 Task: Create a due date automation trigger when advanced on, 2 hours before a card is due add dates not starting tomorrow.
Action: Mouse moved to (841, 250)
Screenshot: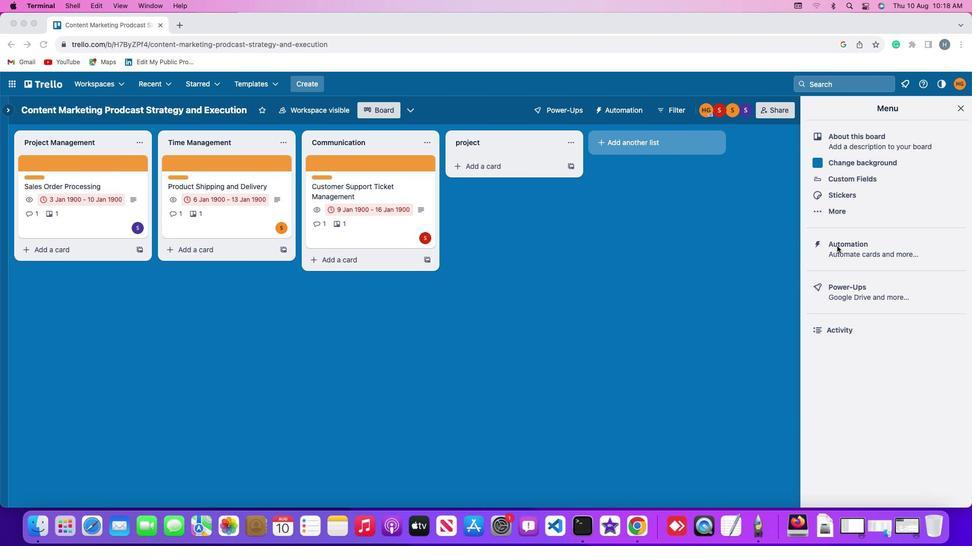 
Action: Mouse pressed left at (841, 250)
Screenshot: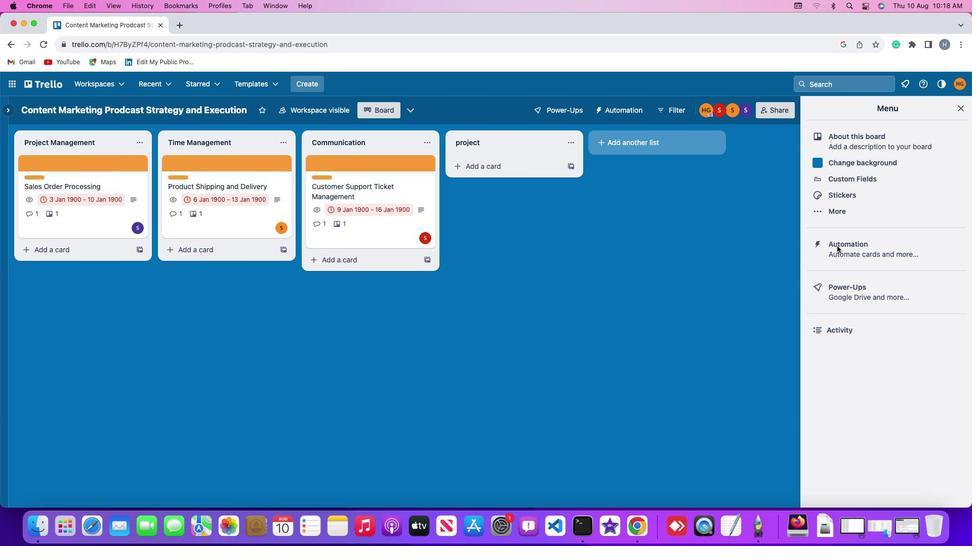 
Action: Mouse pressed left at (841, 250)
Screenshot: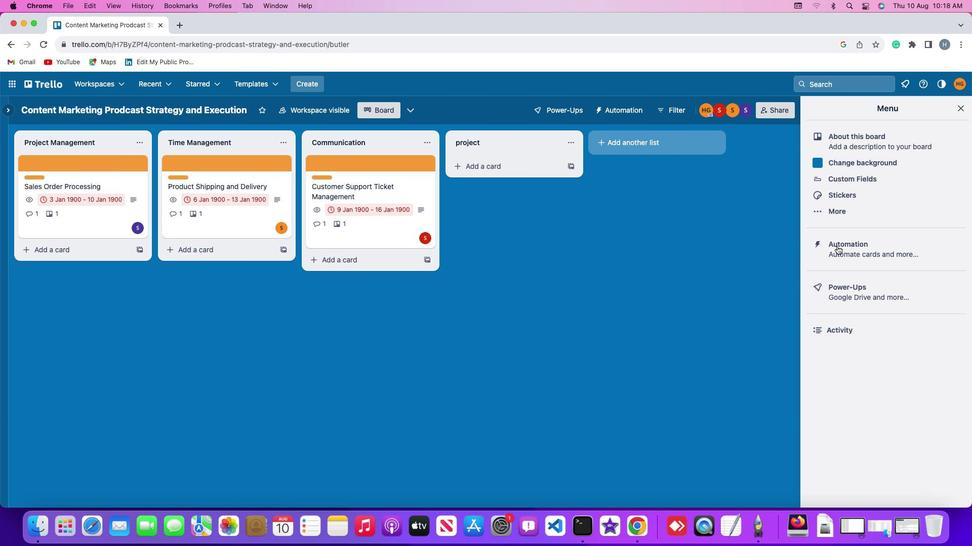 
Action: Mouse moved to (47, 240)
Screenshot: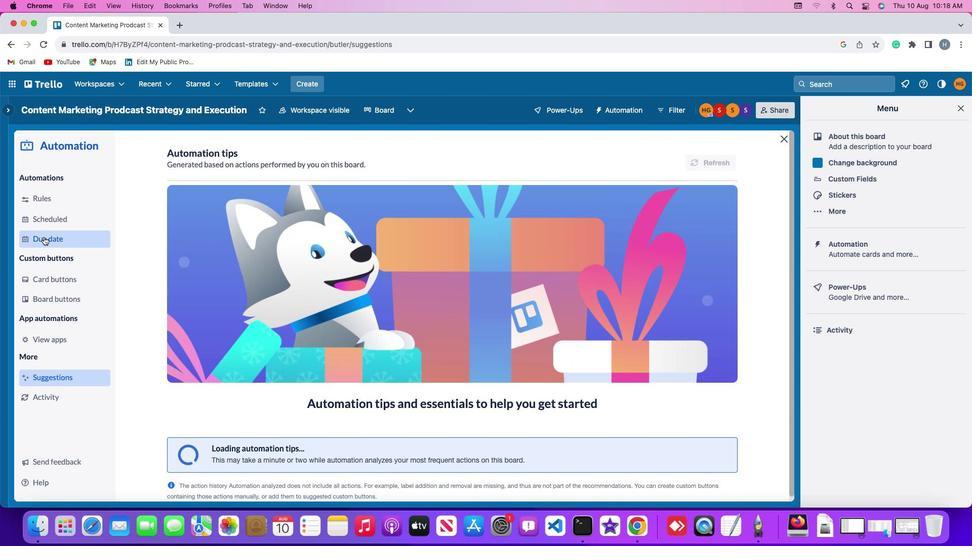 
Action: Mouse pressed left at (47, 240)
Screenshot: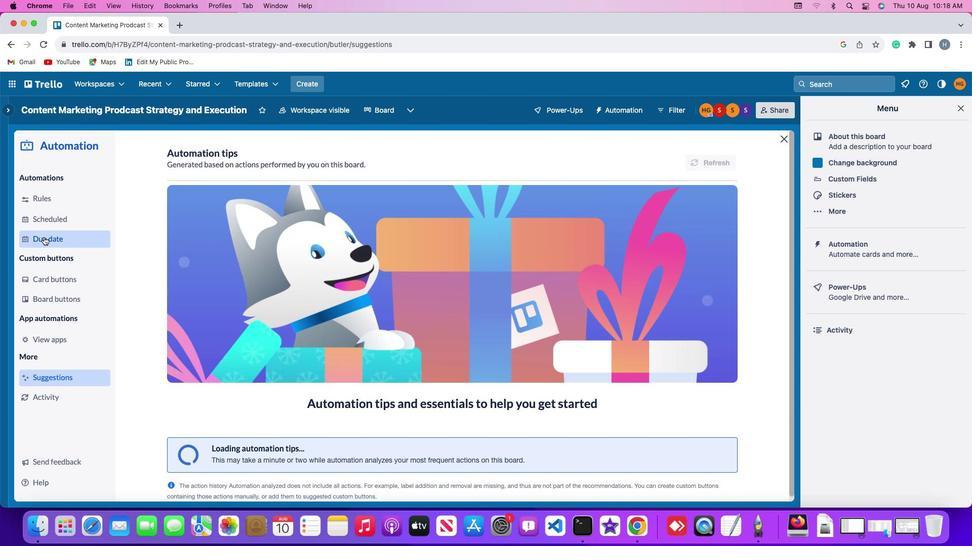 
Action: Mouse moved to (690, 160)
Screenshot: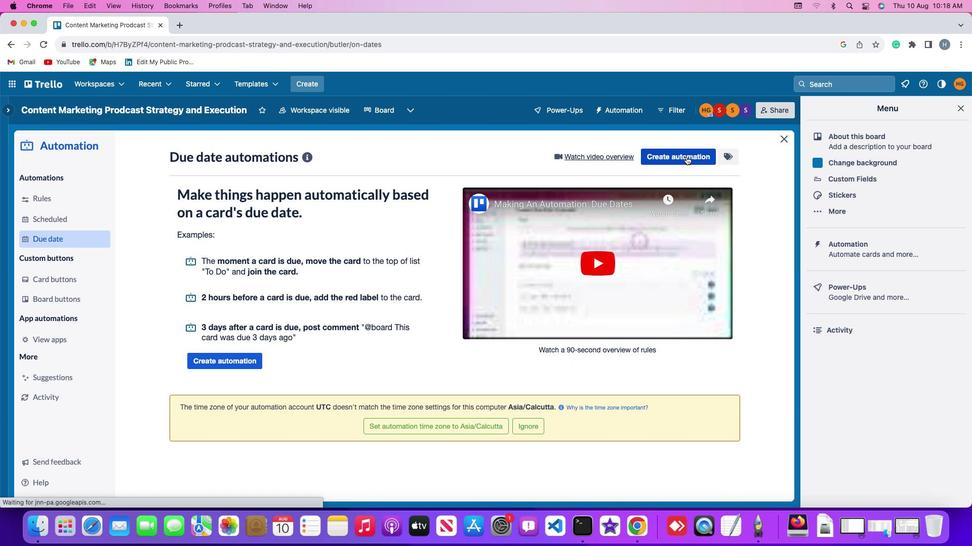 
Action: Mouse pressed left at (690, 160)
Screenshot: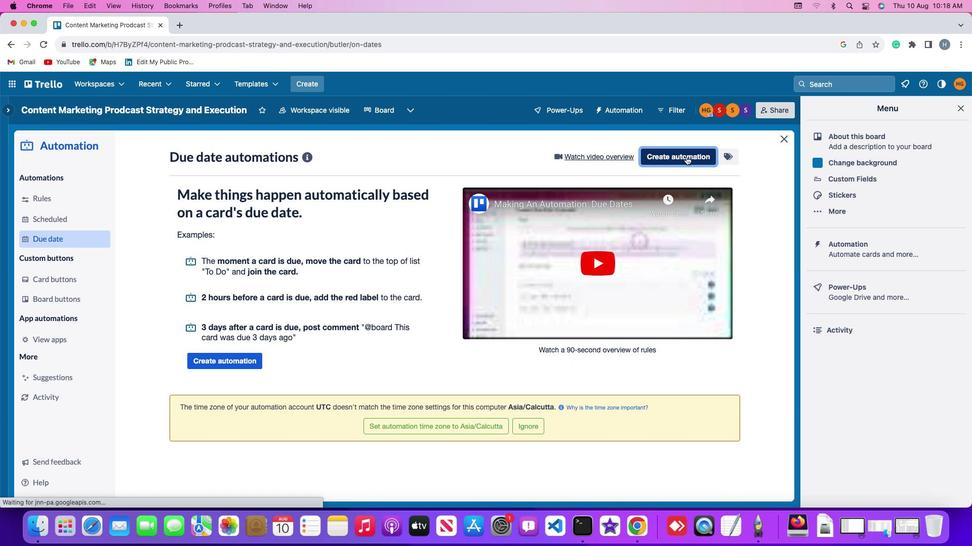 
Action: Mouse moved to (198, 255)
Screenshot: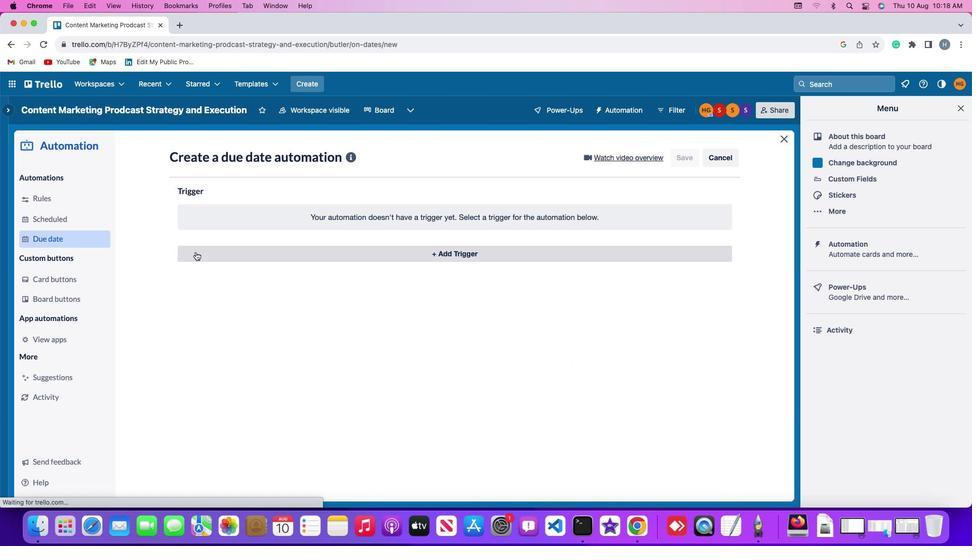 
Action: Mouse pressed left at (198, 255)
Screenshot: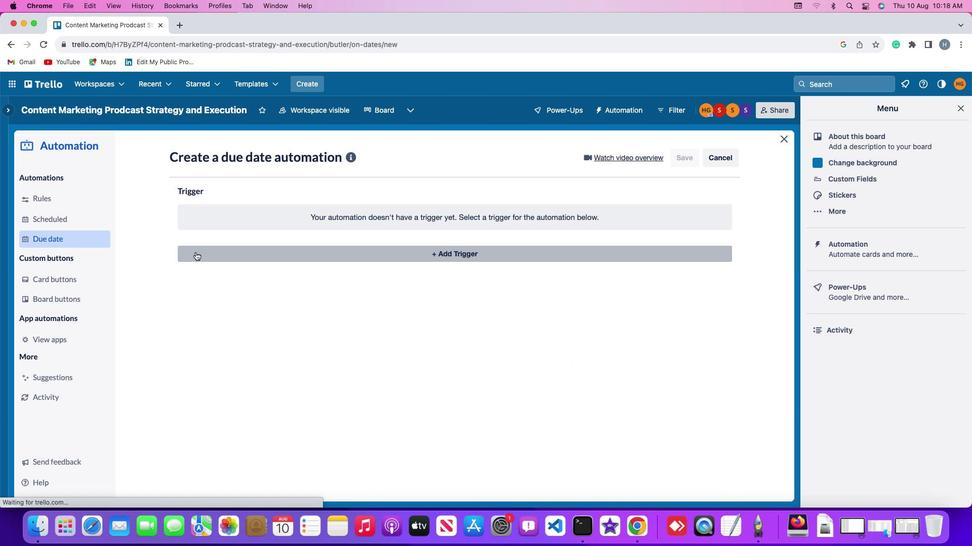 
Action: Mouse moved to (201, 404)
Screenshot: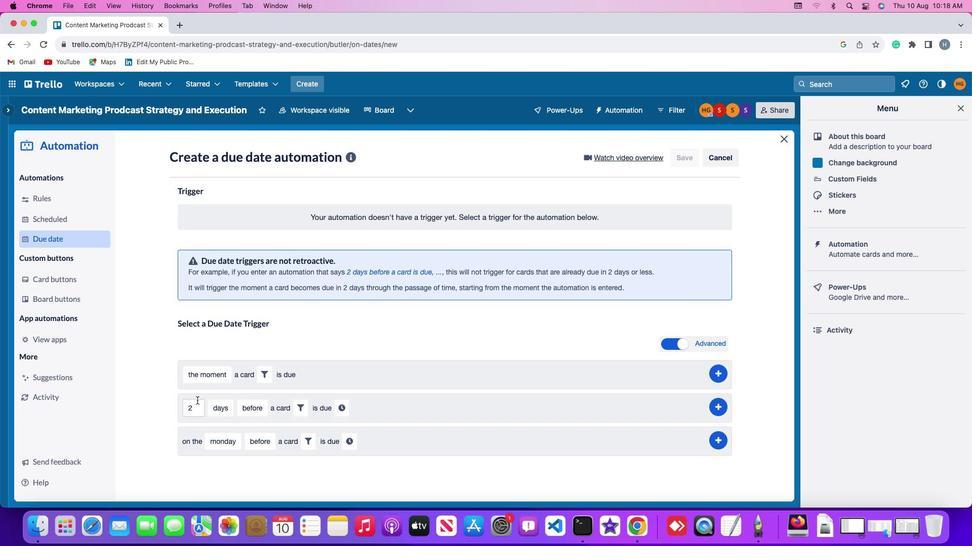 
Action: Mouse pressed left at (201, 404)
Screenshot: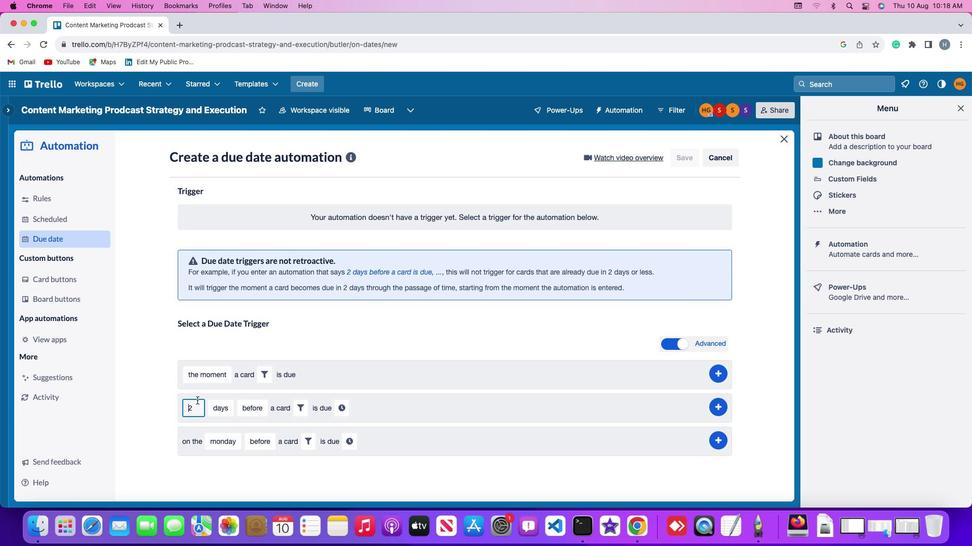 
Action: Mouse moved to (201, 407)
Screenshot: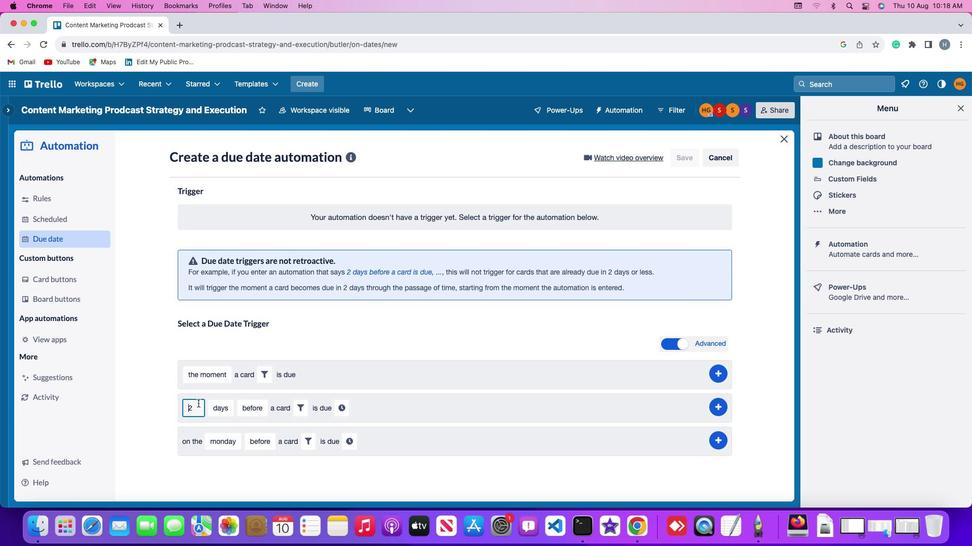 
Action: Key pressed Key.rightKey.backspace'2'
Screenshot: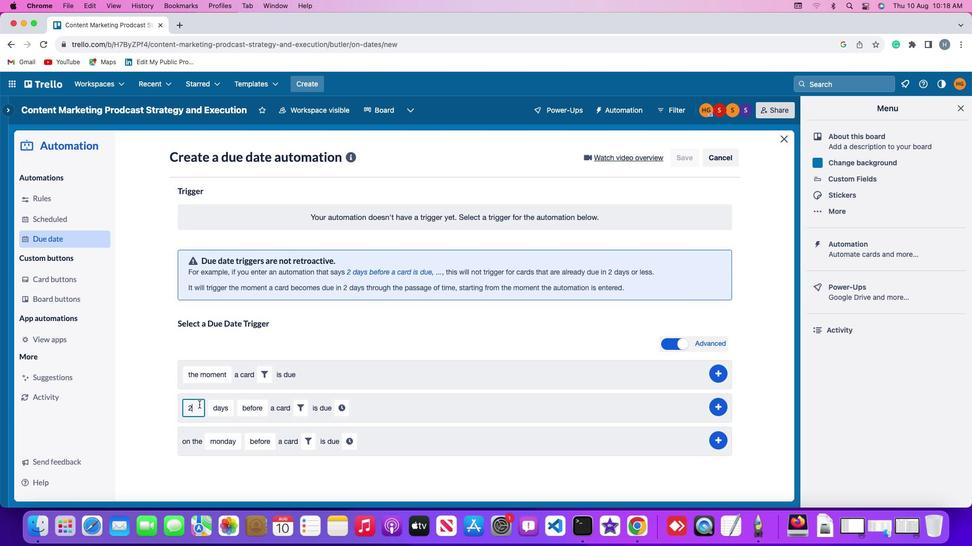 
Action: Mouse moved to (228, 416)
Screenshot: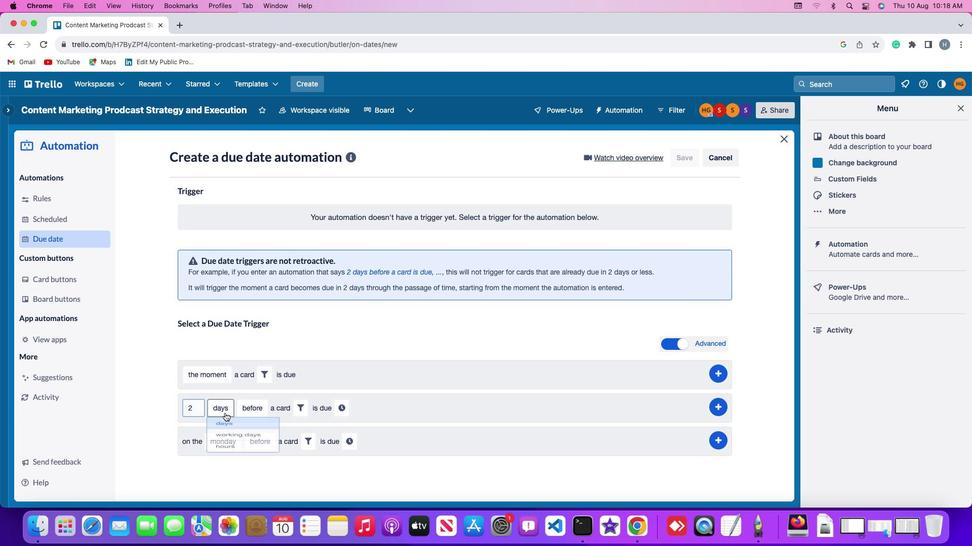 
Action: Mouse pressed left at (228, 416)
Screenshot: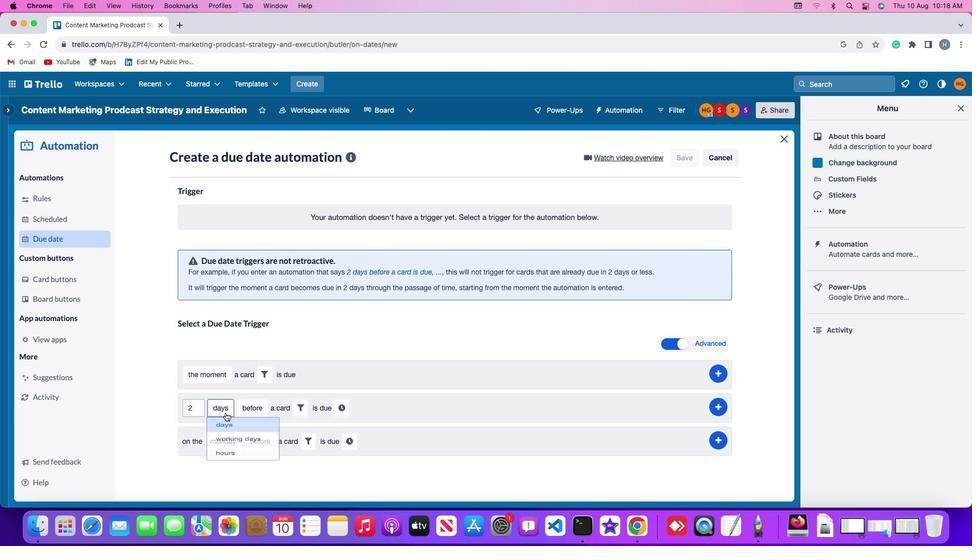 
Action: Mouse moved to (226, 469)
Screenshot: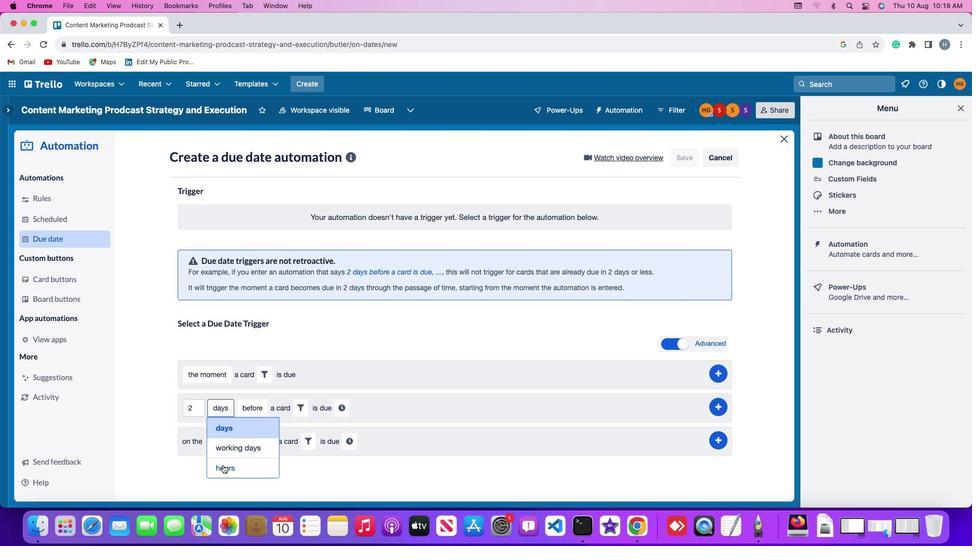 
Action: Mouse pressed left at (226, 469)
Screenshot: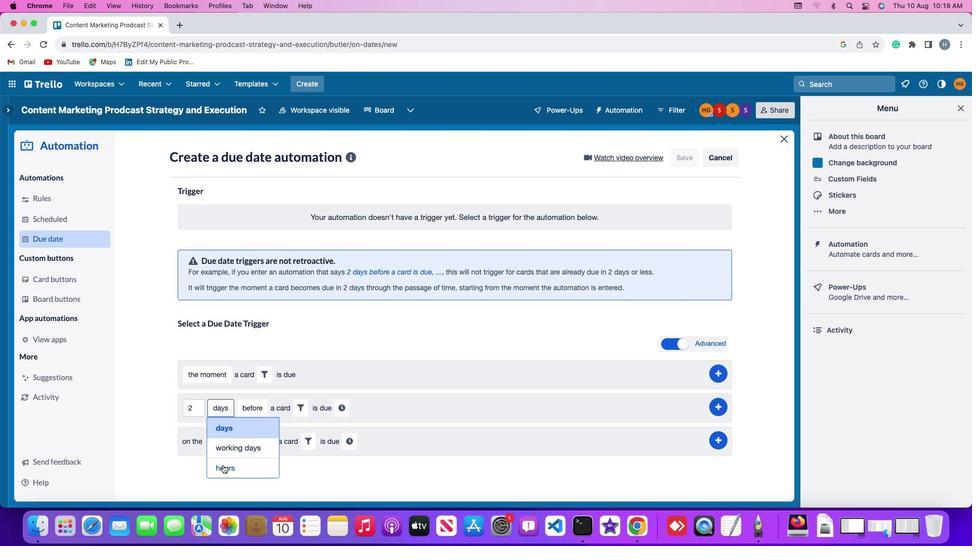 
Action: Mouse moved to (265, 411)
Screenshot: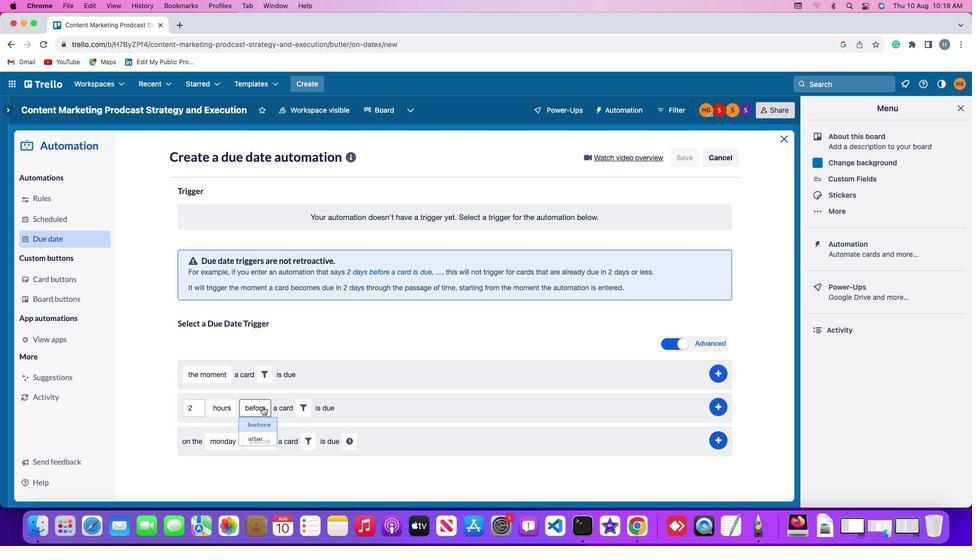 
Action: Mouse pressed left at (265, 411)
Screenshot: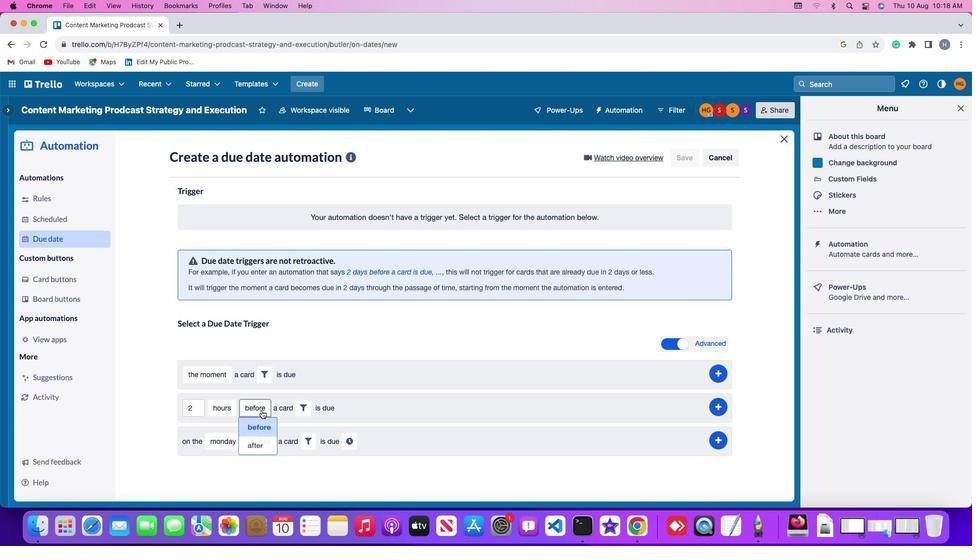 
Action: Mouse moved to (264, 432)
Screenshot: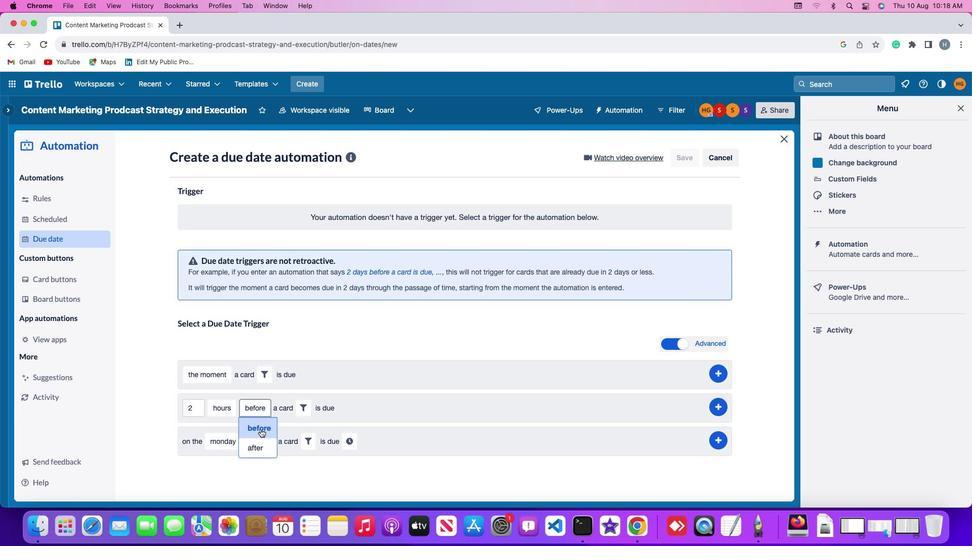 
Action: Mouse pressed left at (264, 432)
Screenshot: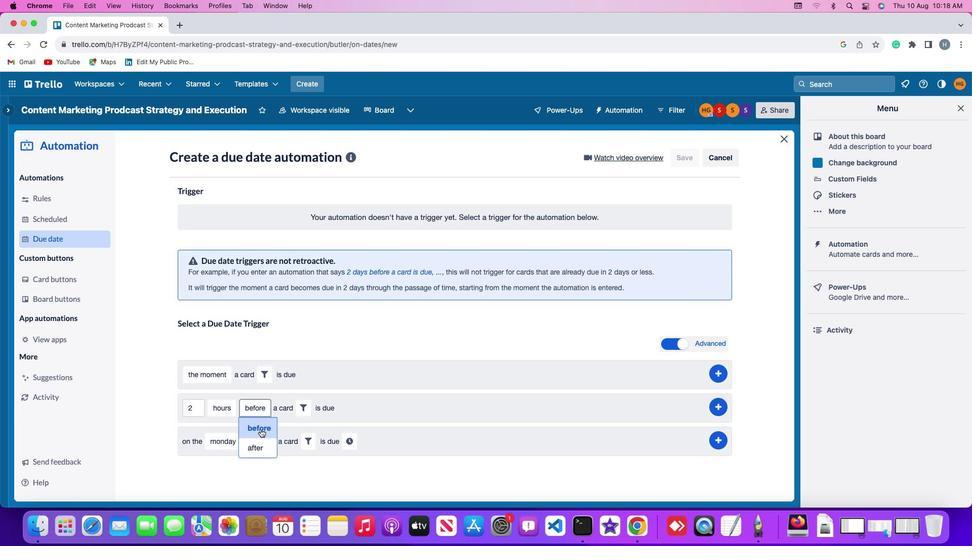 
Action: Mouse moved to (304, 413)
Screenshot: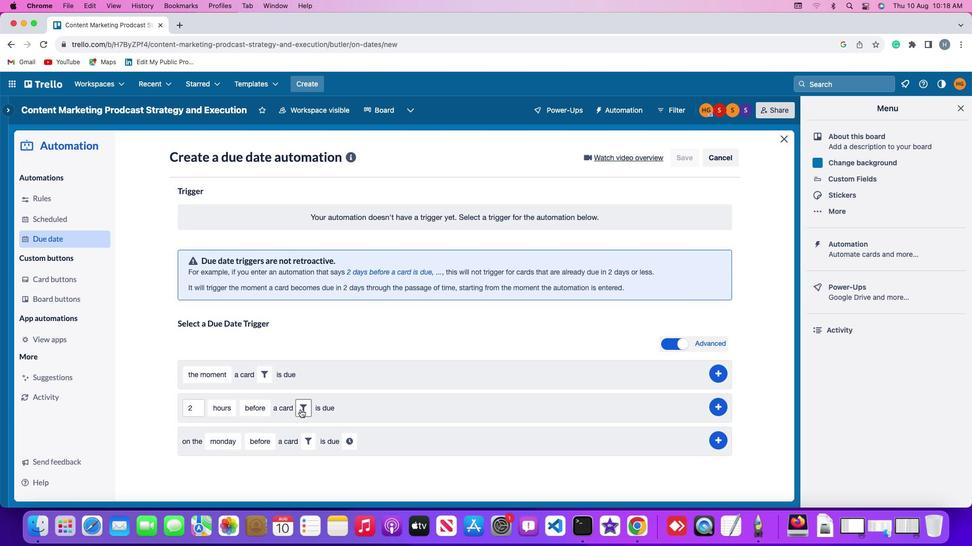 
Action: Mouse pressed left at (304, 413)
Screenshot: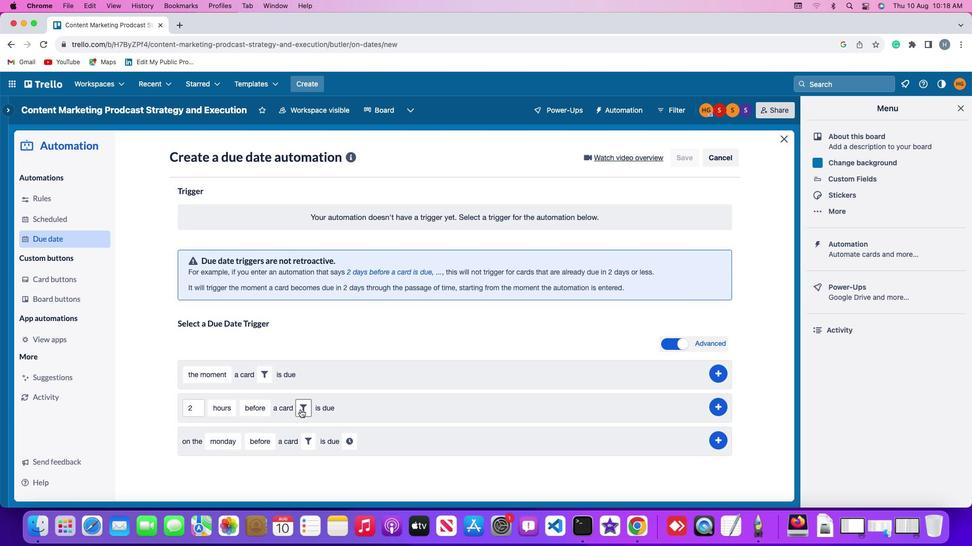 
Action: Mouse moved to (355, 440)
Screenshot: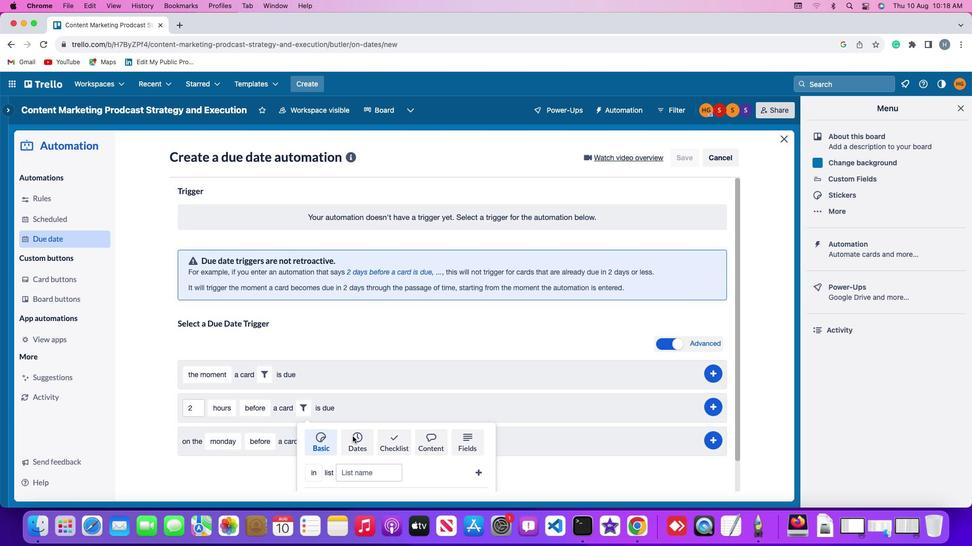 
Action: Mouse pressed left at (355, 440)
Screenshot: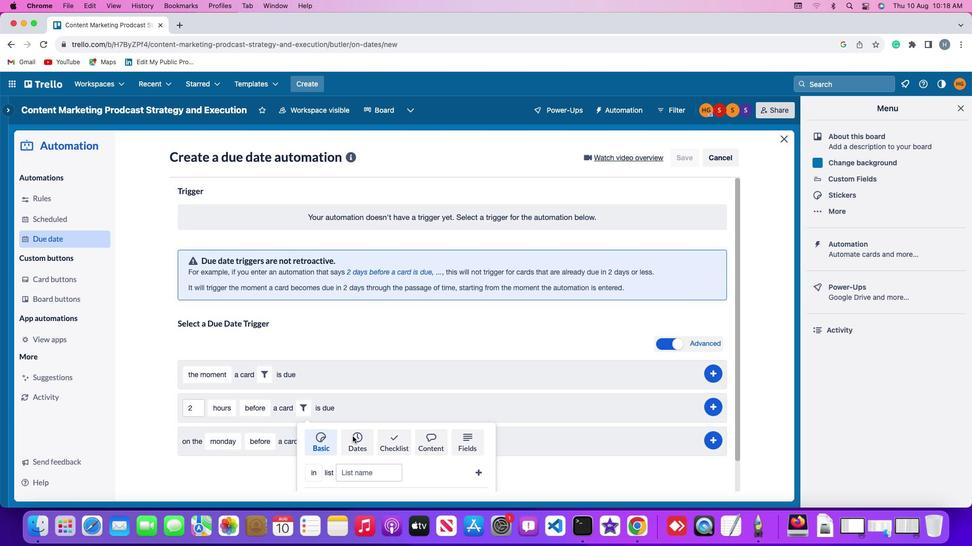 
Action: Mouse moved to (261, 469)
Screenshot: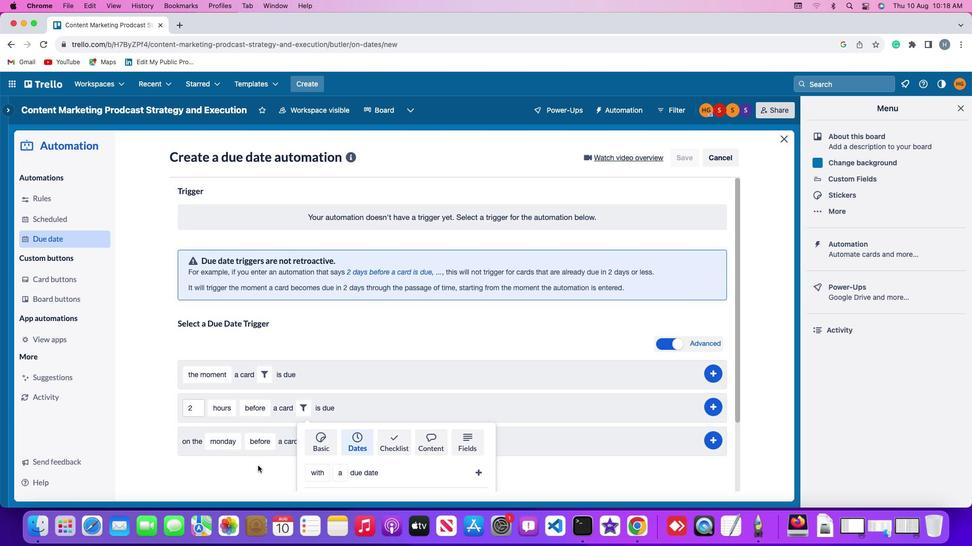 
Action: Mouse scrolled (261, 469) with delta (3, 3)
Screenshot: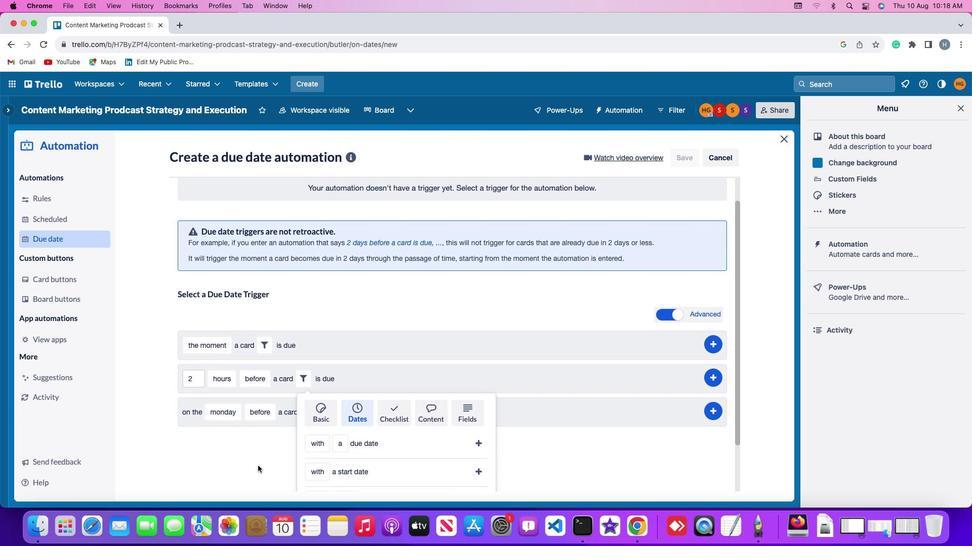 
Action: Mouse scrolled (261, 469) with delta (3, 3)
Screenshot: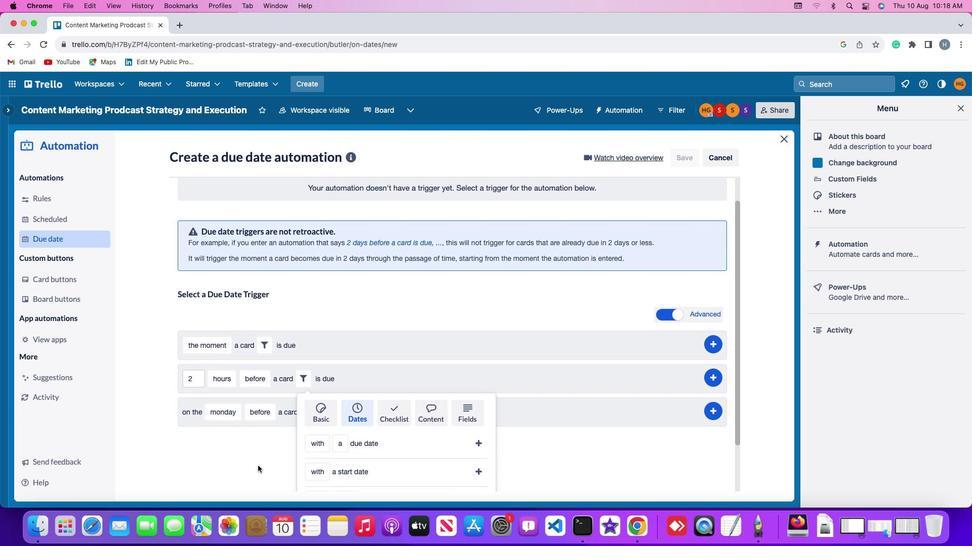 
Action: Mouse scrolled (261, 469) with delta (3, 1)
Screenshot: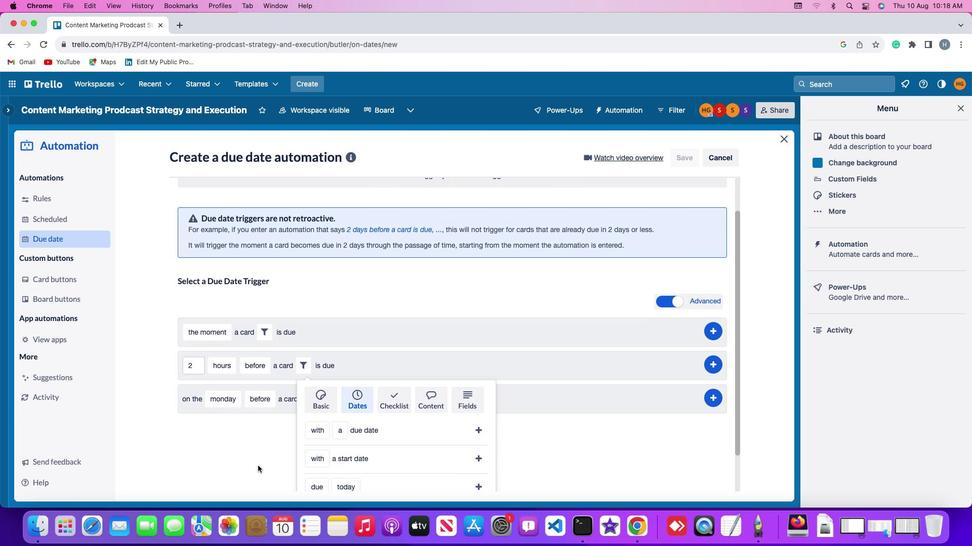 
Action: Mouse scrolled (261, 469) with delta (3, 1)
Screenshot: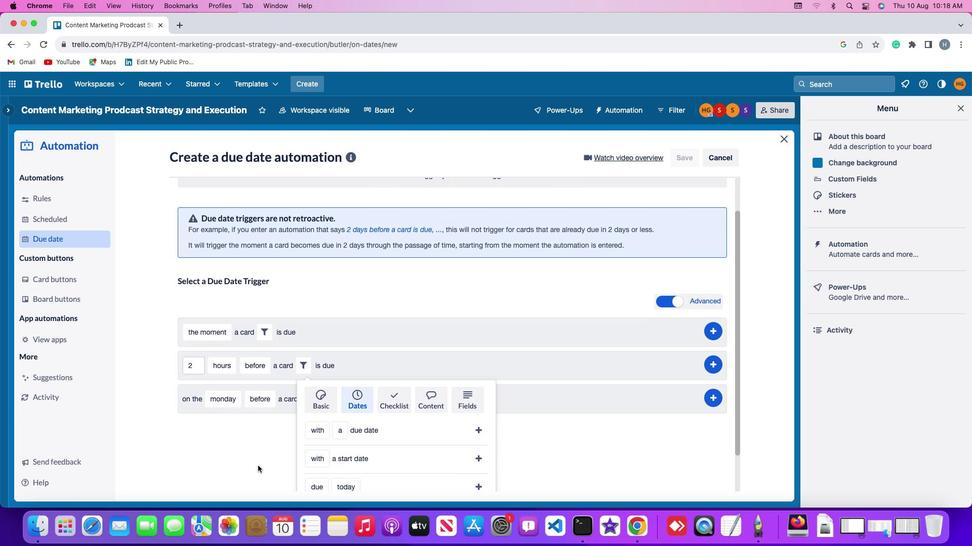 
Action: Mouse scrolled (261, 469) with delta (3, 0)
Screenshot: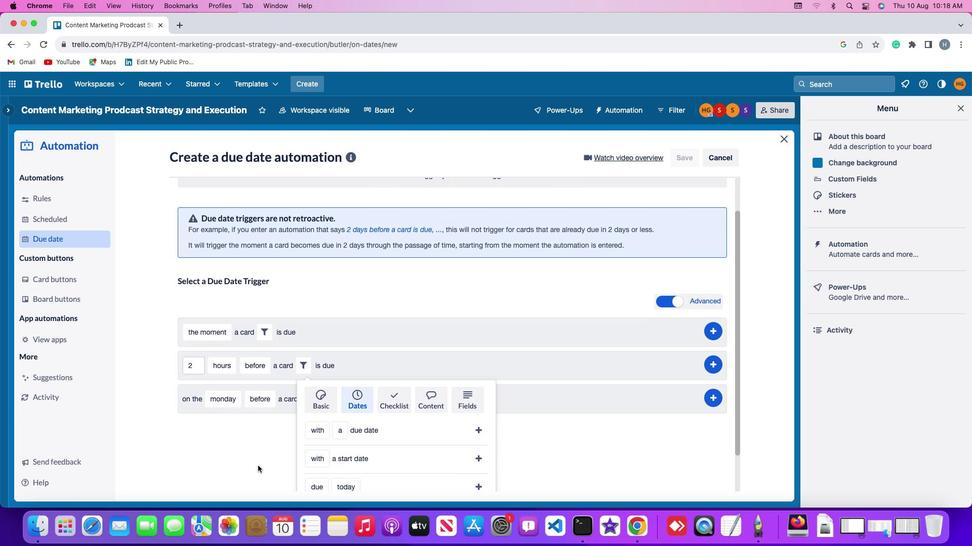 
Action: Mouse scrolled (261, 469) with delta (3, 0)
Screenshot: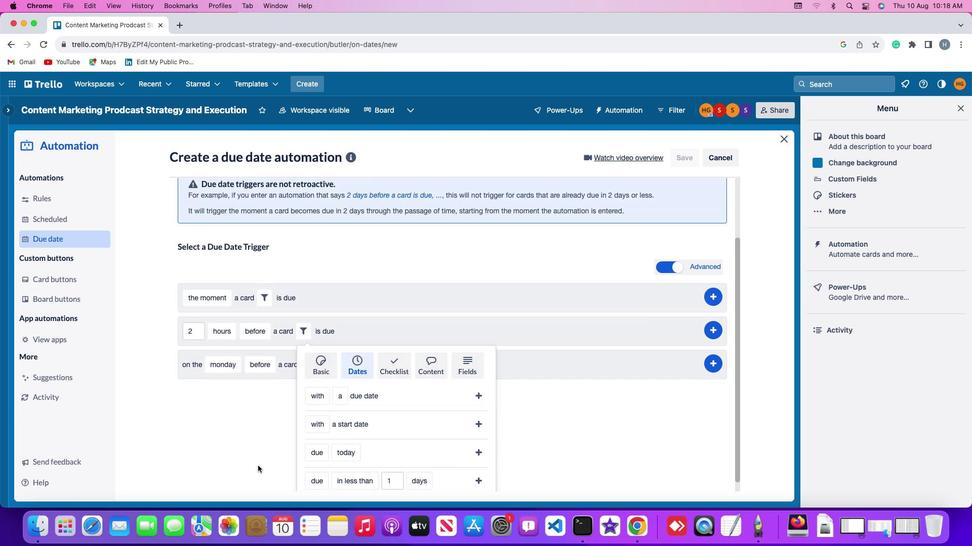 
Action: Mouse scrolled (261, 469) with delta (3, 3)
Screenshot: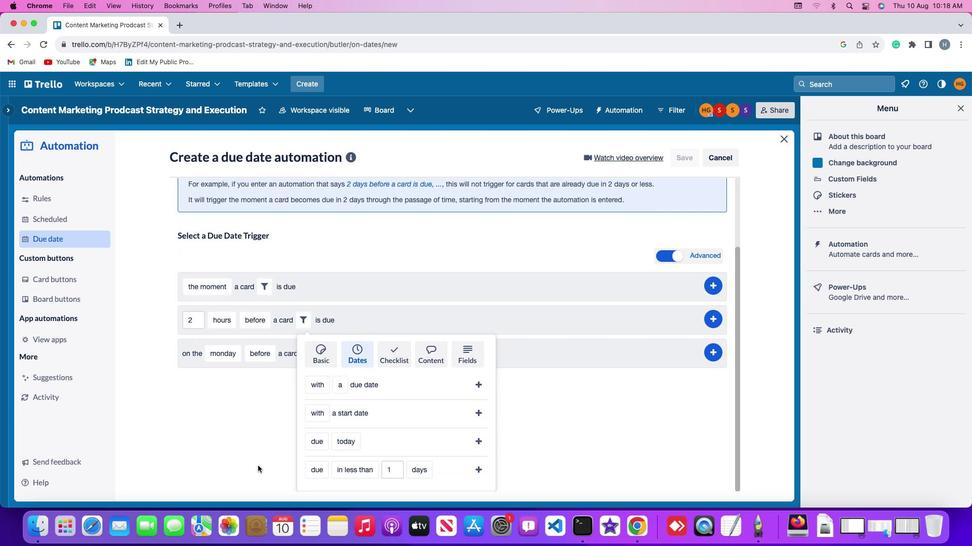 
Action: Mouse scrolled (261, 469) with delta (3, 3)
Screenshot: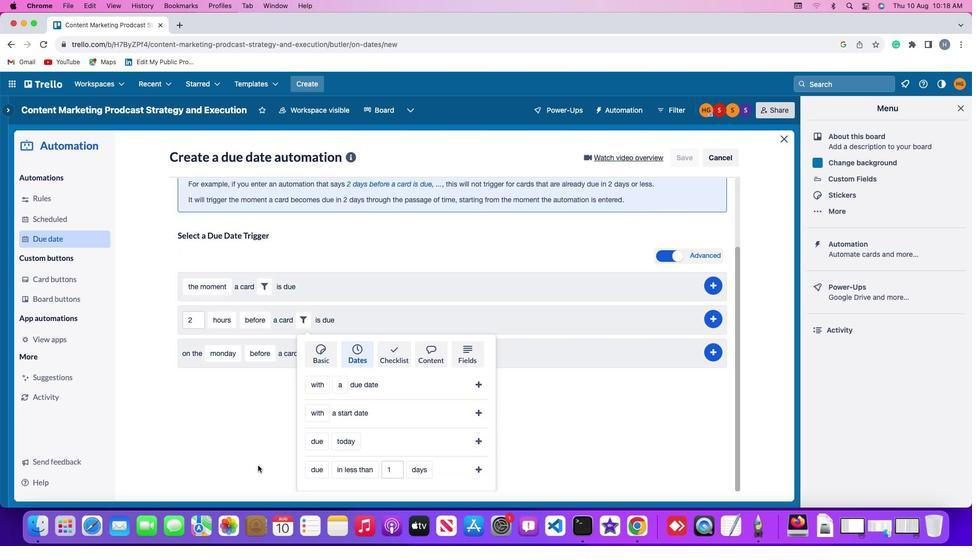 
Action: Mouse scrolled (261, 469) with delta (3, 2)
Screenshot: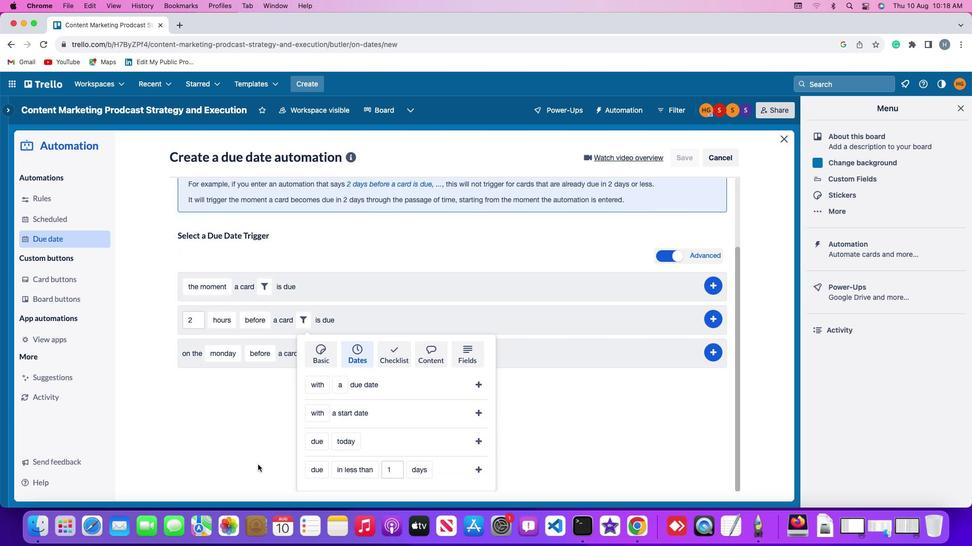 
Action: Mouse scrolled (261, 469) with delta (3, 1)
Screenshot: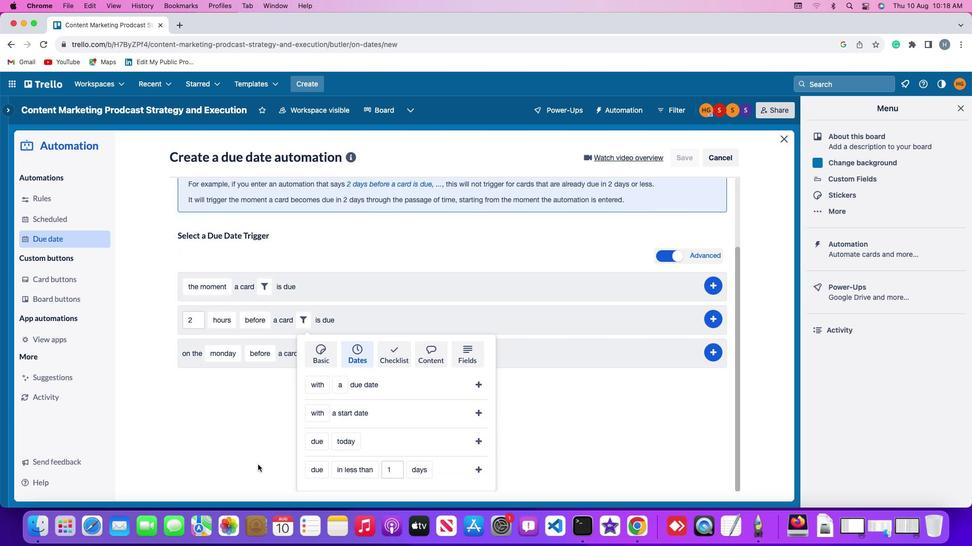 
Action: Mouse moved to (309, 444)
Screenshot: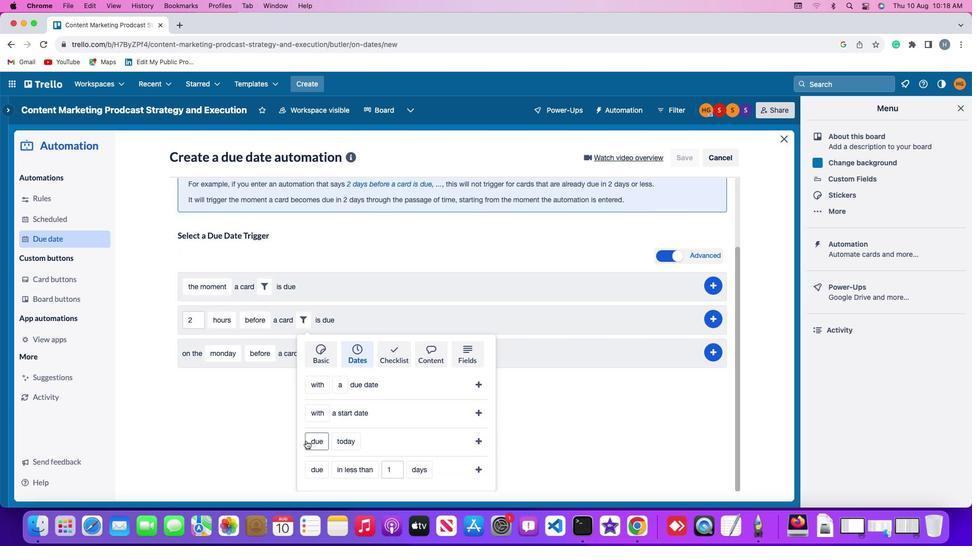 
Action: Mouse pressed left at (309, 444)
Screenshot: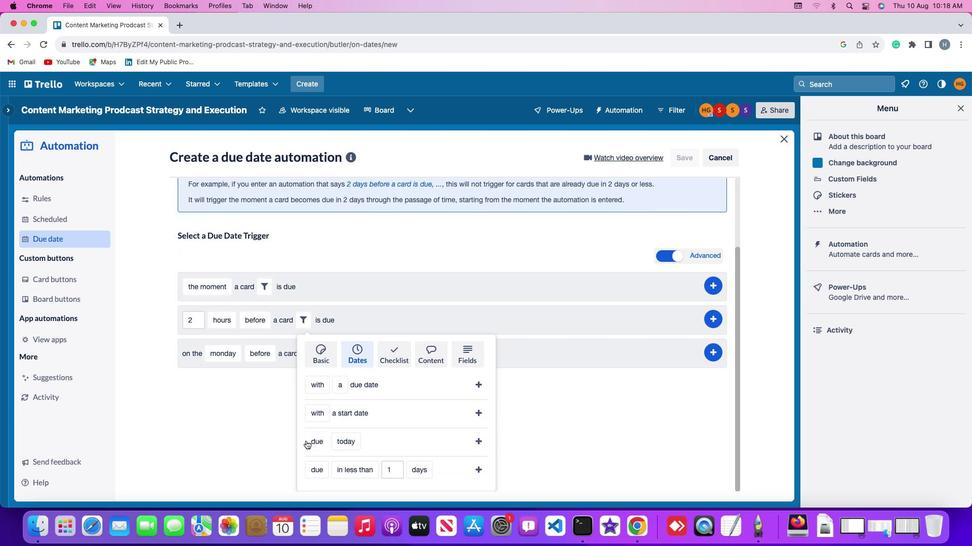 
Action: Mouse moved to (331, 428)
Screenshot: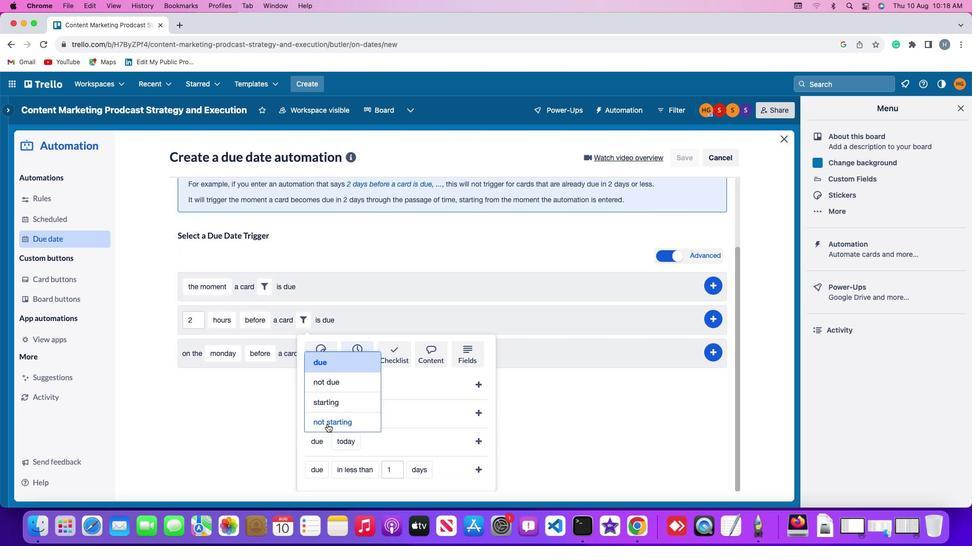 
Action: Mouse pressed left at (331, 428)
Screenshot: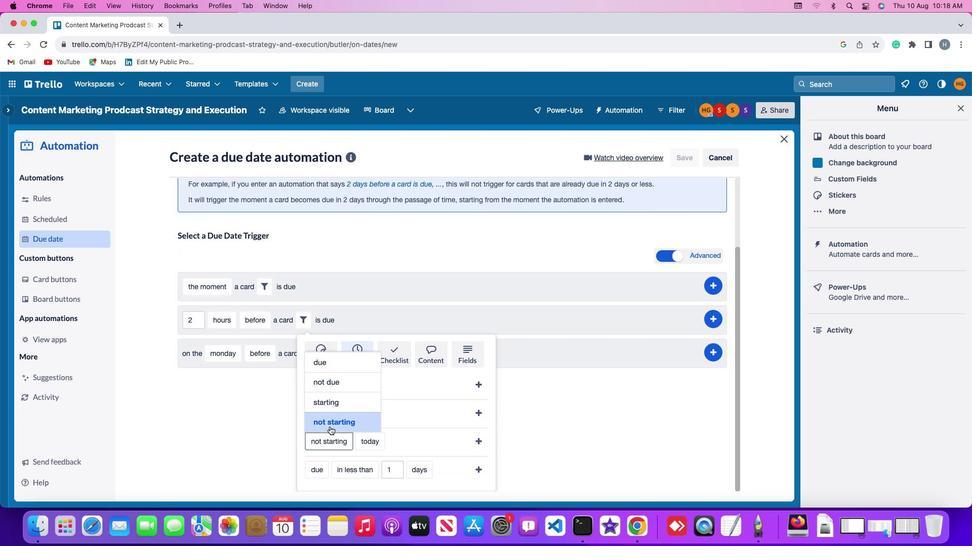 
Action: Mouse moved to (363, 448)
Screenshot: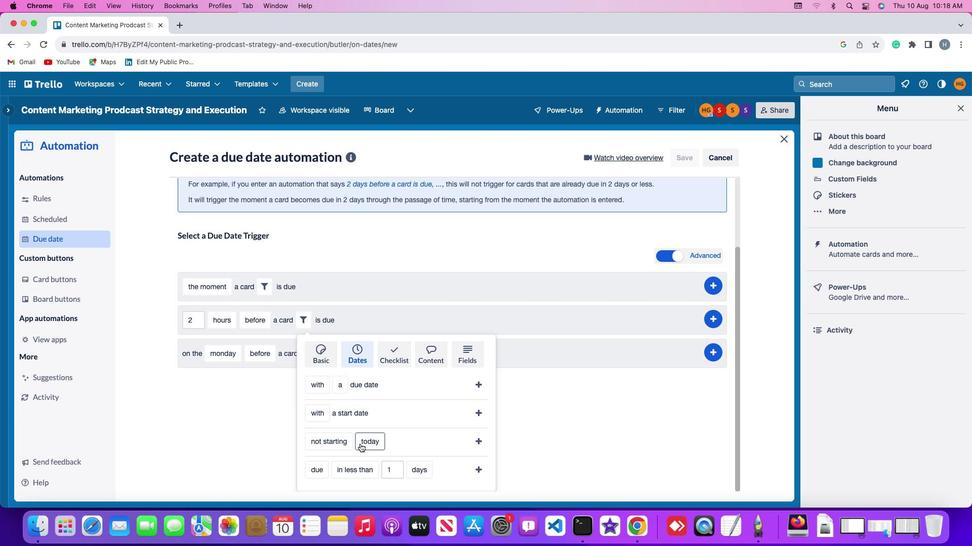 
Action: Mouse pressed left at (363, 448)
Screenshot: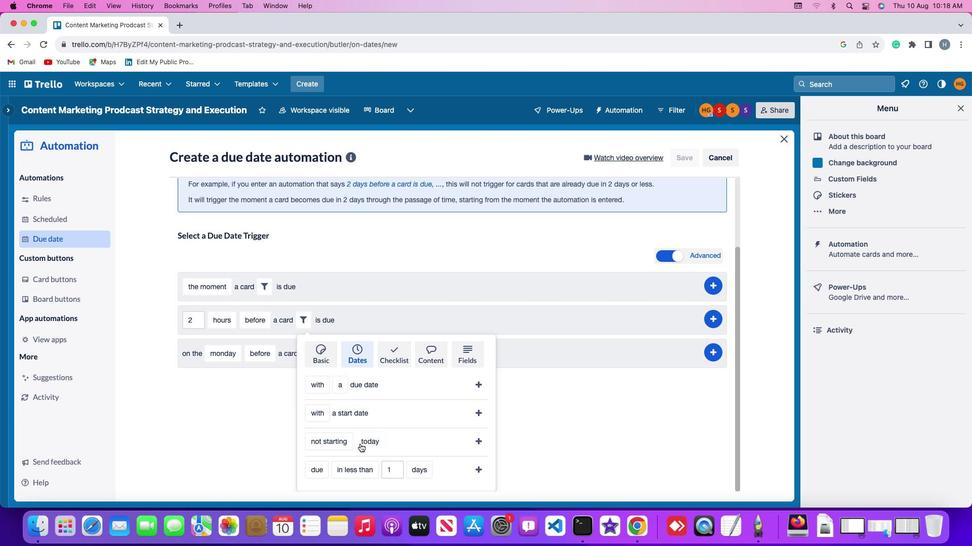 
Action: Mouse moved to (379, 345)
Screenshot: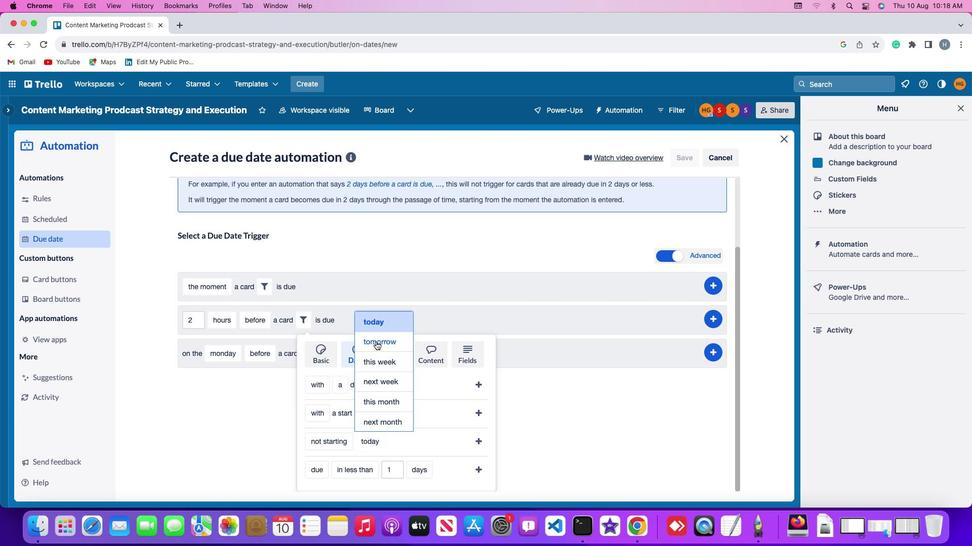 
Action: Mouse pressed left at (379, 345)
Screenshot: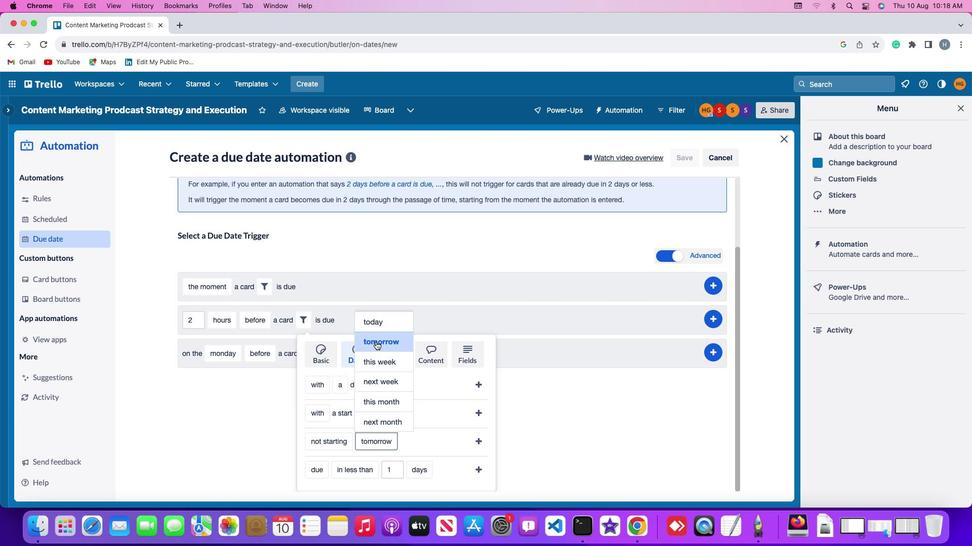 
Action: Mouse moved to (479, 443)
Screenshot: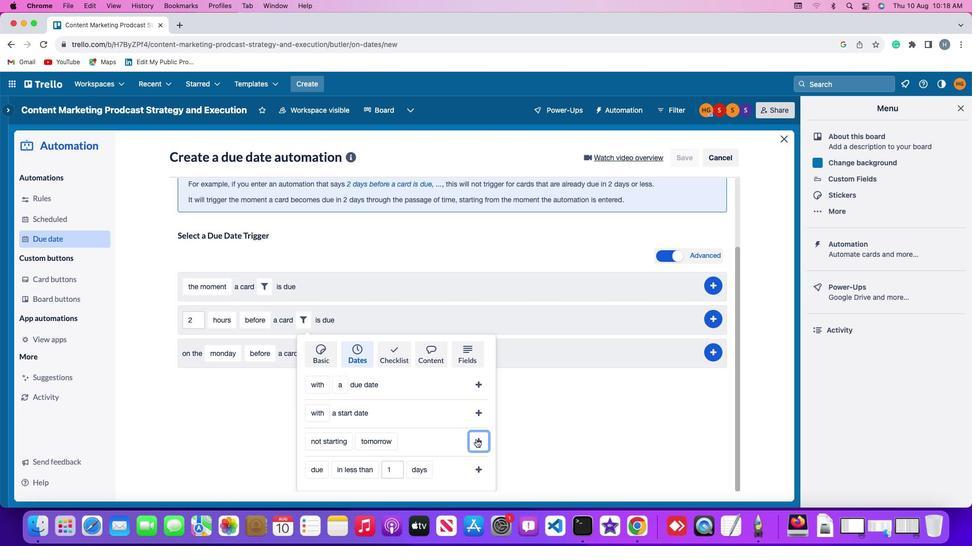 
Action: Mouse pressed left at (479, 443)
Screenshot: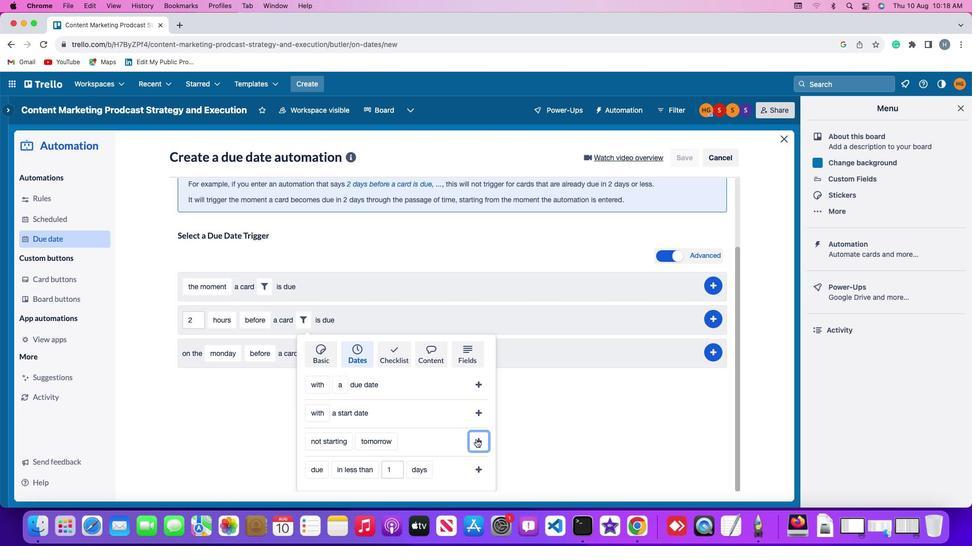 
Action: Mouse moved to (721, 409)
Screenshot: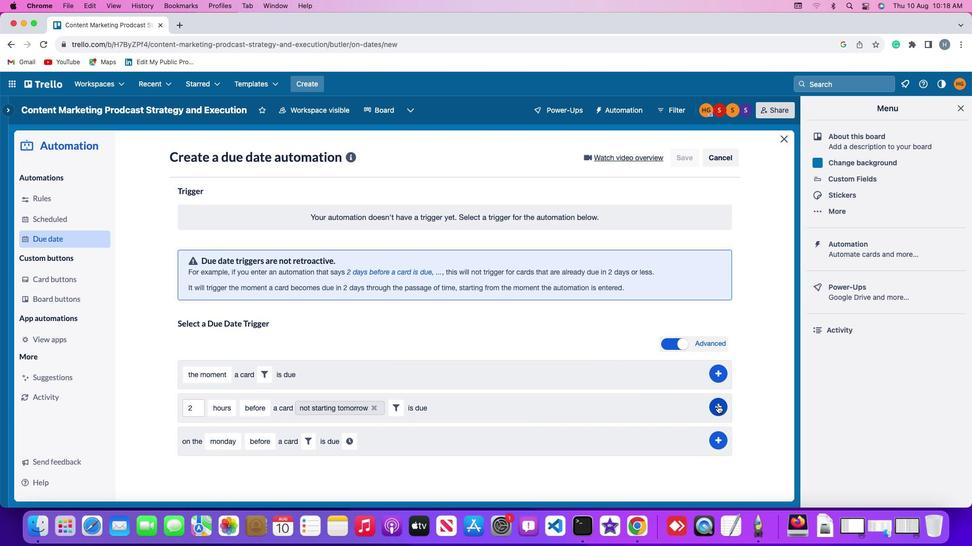 
Action: Mouse pressed left at (721, 409)
Screenshot: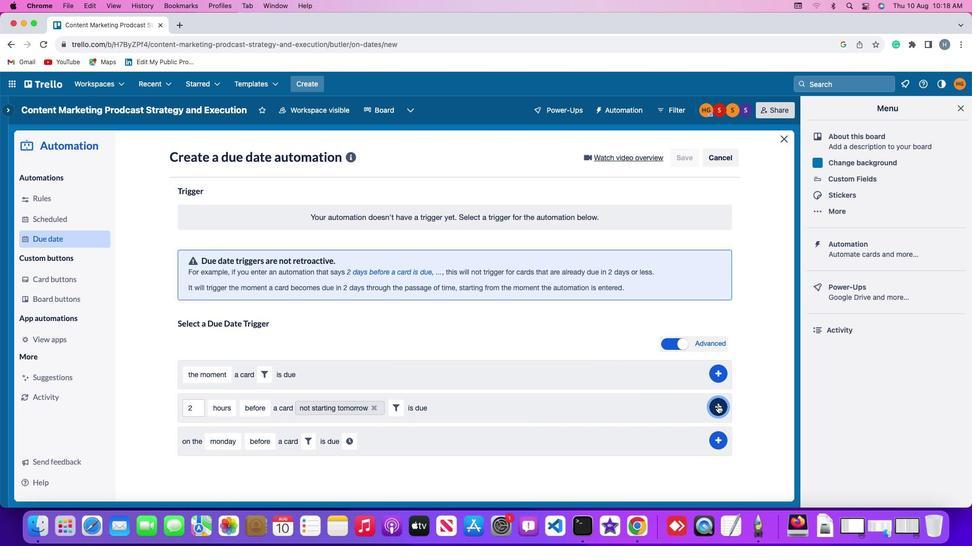 
Action: Mouse moved to (757, 343)
Screenshot: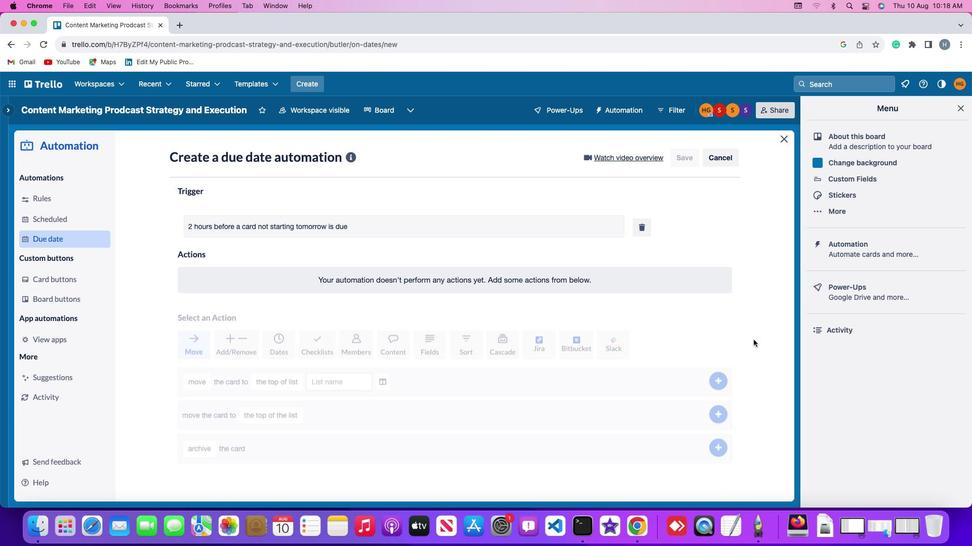 
